 Task: Create a rule when a start date more than 1 days ago is set on a card by anyone.
Action: Mouse moved to (1044, 80)
Screenshot: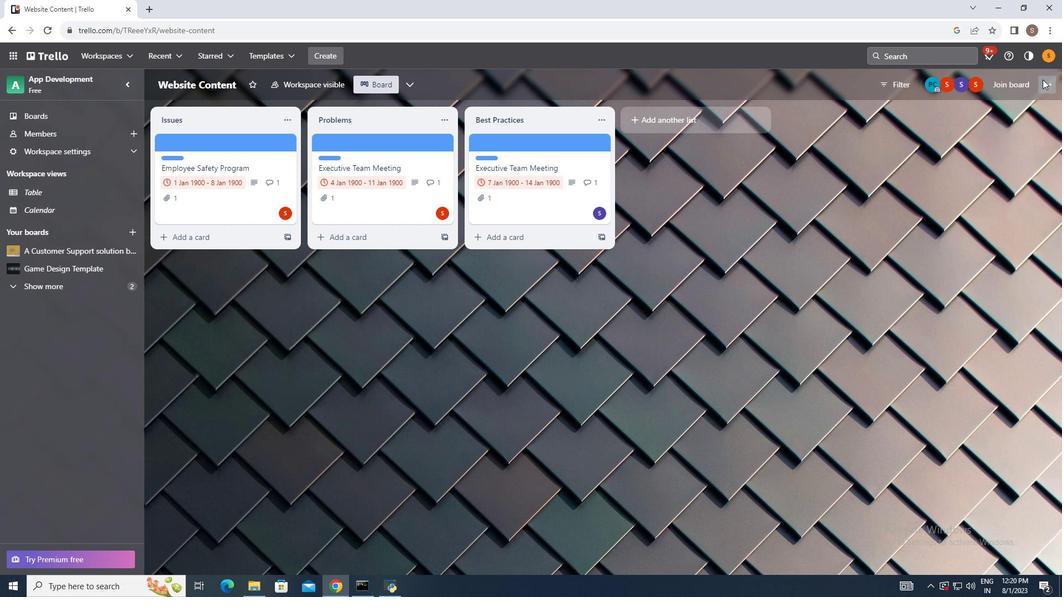
Action: Mouse pressed left at (1044, 80)
Screenshot: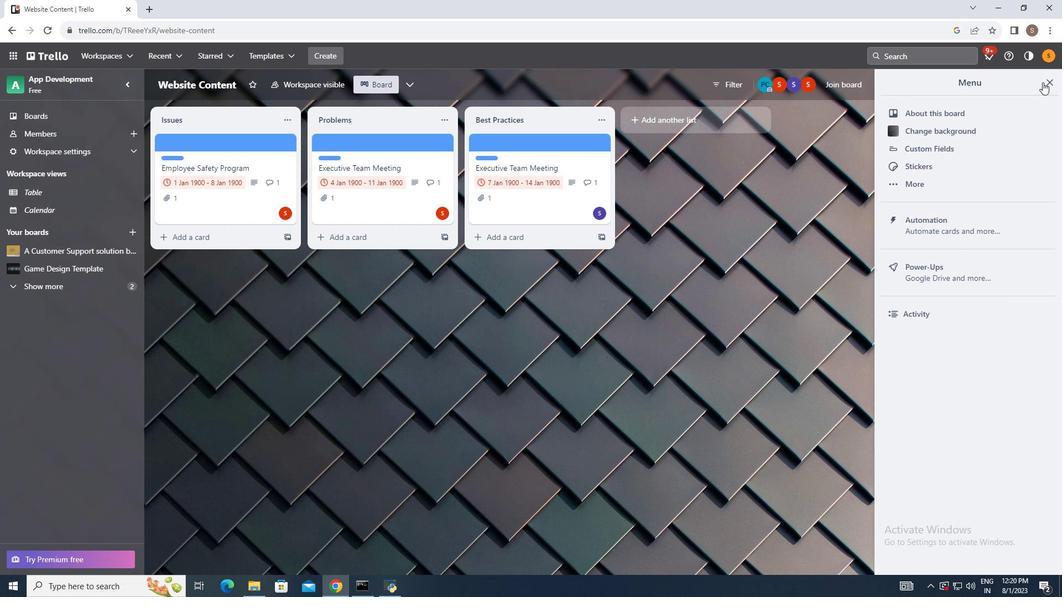 
Action: Mouse moved to (951, 225)
Screenshot: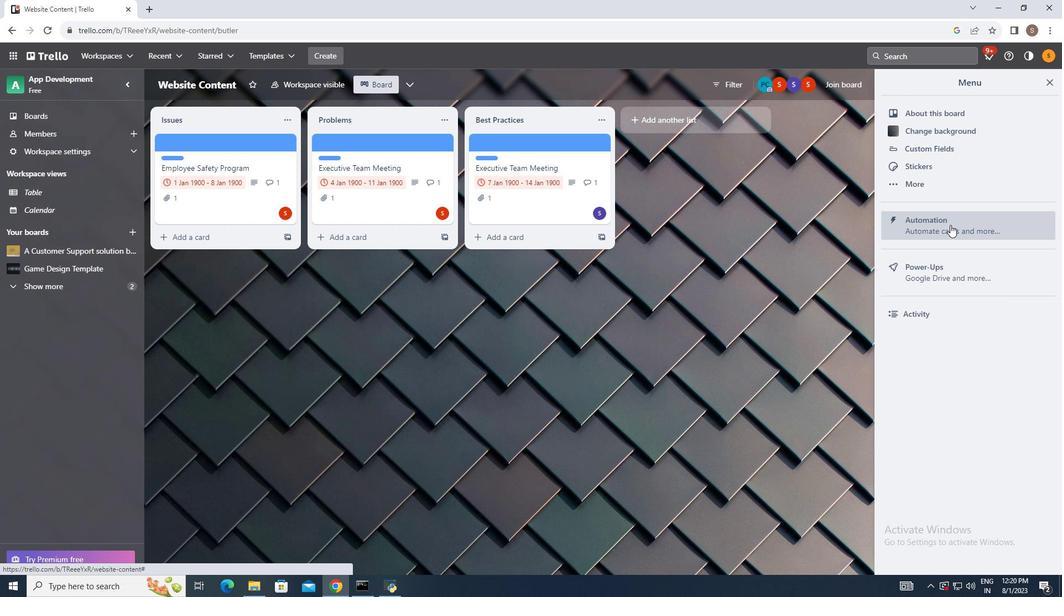 
Action: Mouse pressed left at (951, 225)
Screenshot: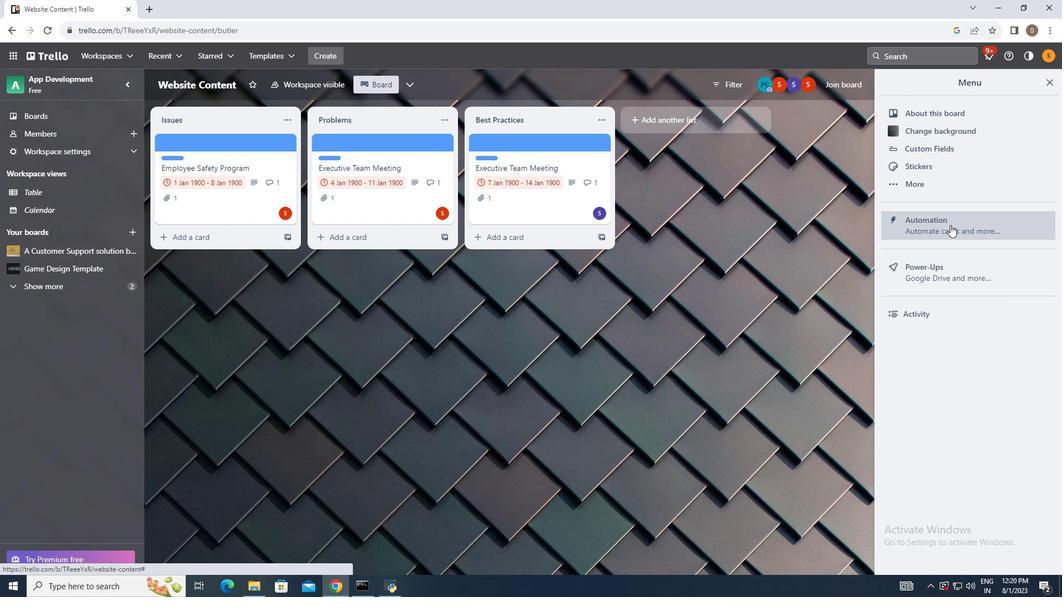 
Action: Mouse moved to (210, 182)
Screenshot: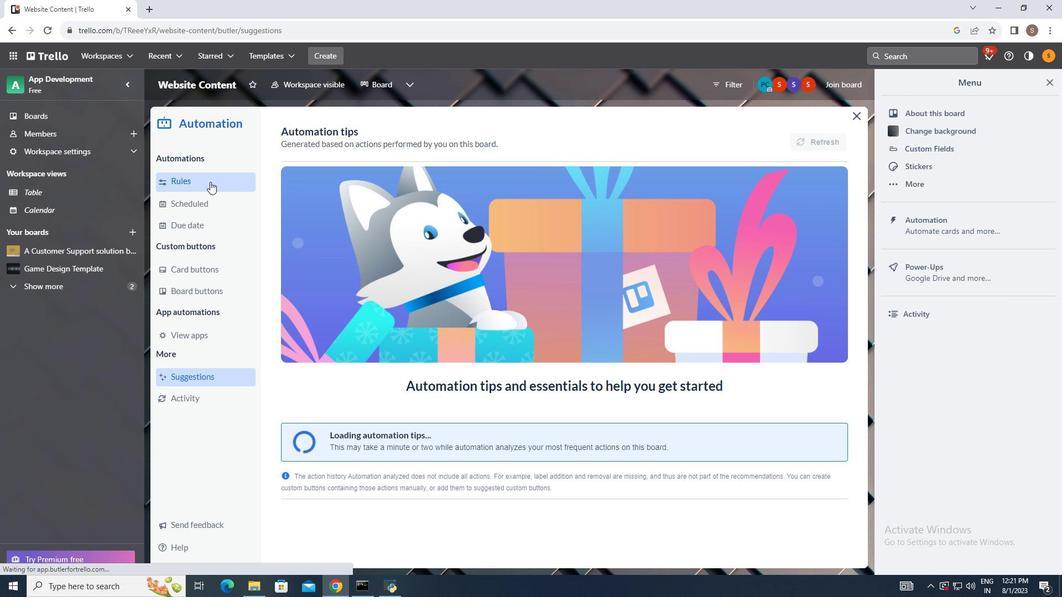 
Action: Mouse pressed left at (210, 182)
Screenshot: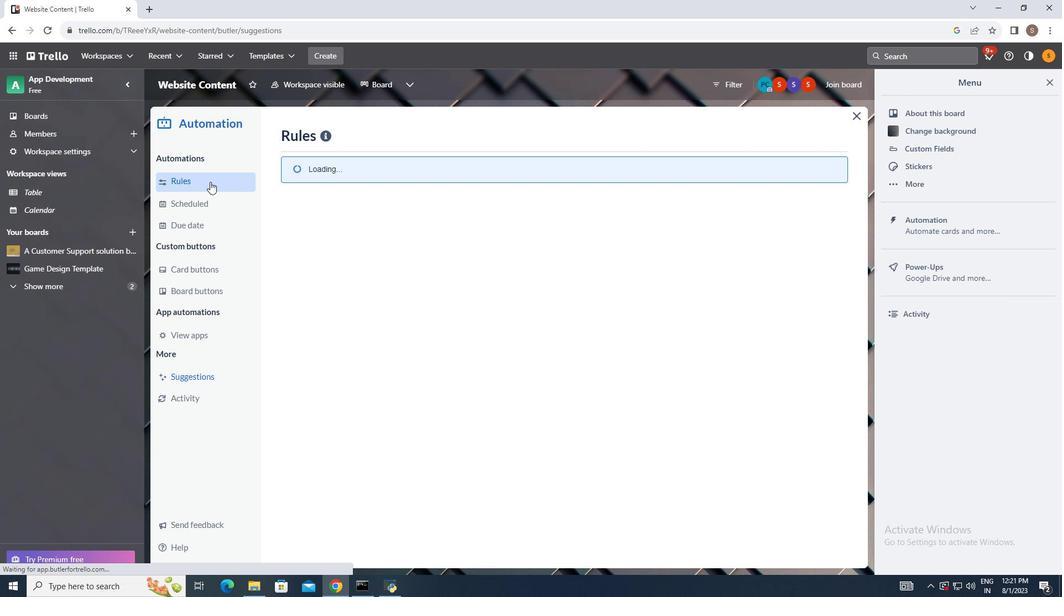 
Action: Mouse moved to (731, 137)
Screenshot: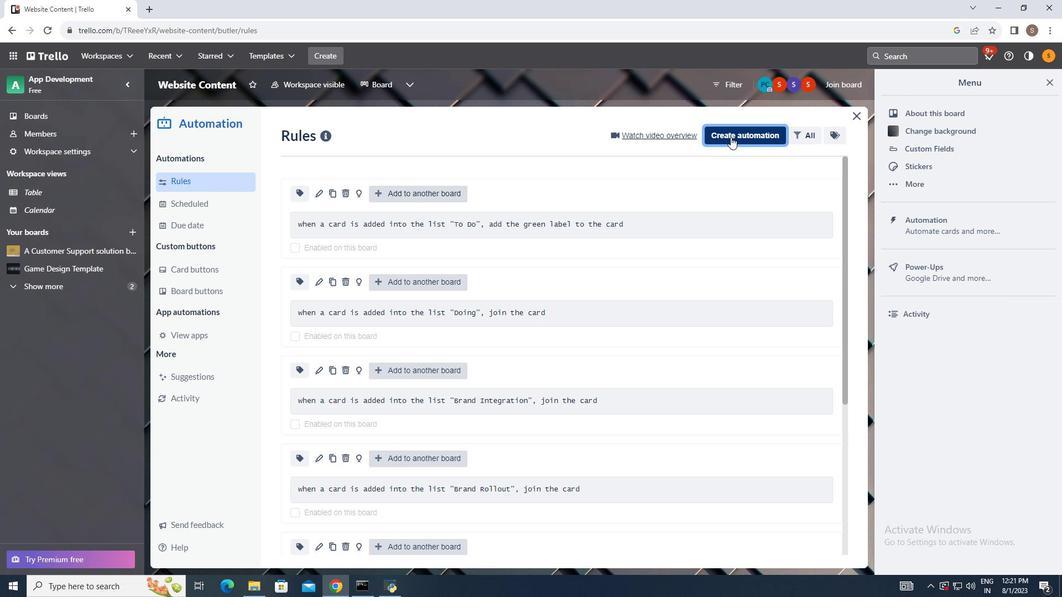
Action: Mouse pressed left at (731, 137)
Screenshot: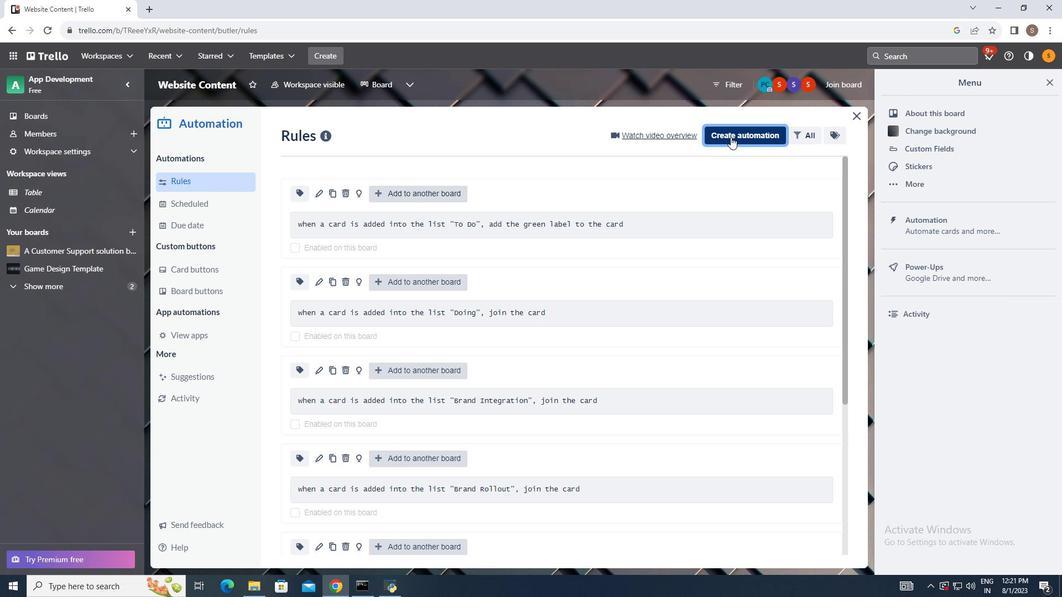 
Action: Mouse moved to (556, 237)
Screenshot: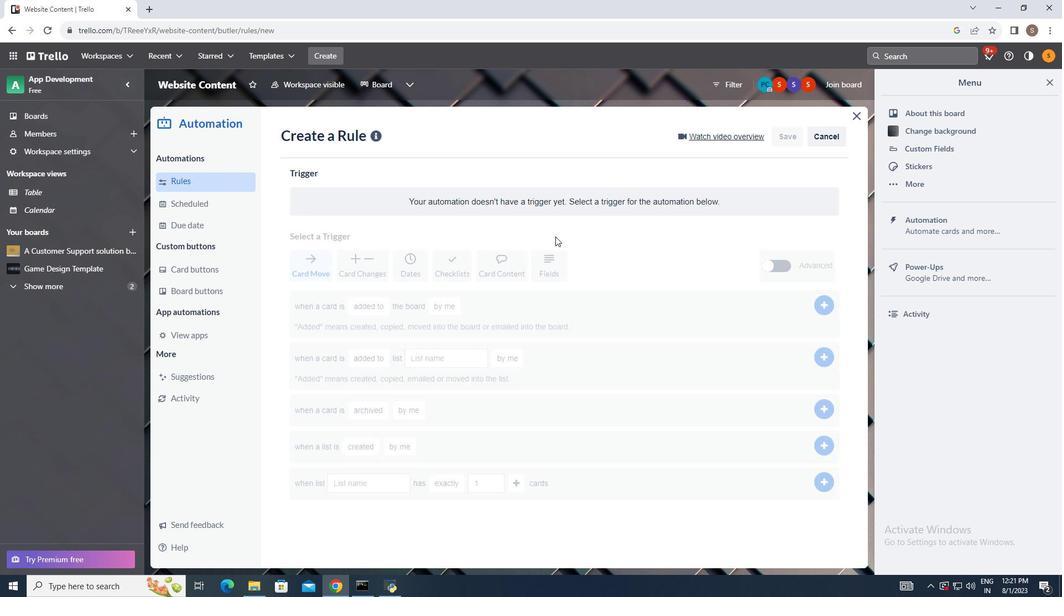 
Action: Mouse pressed left at (556, 237)
Screenshot: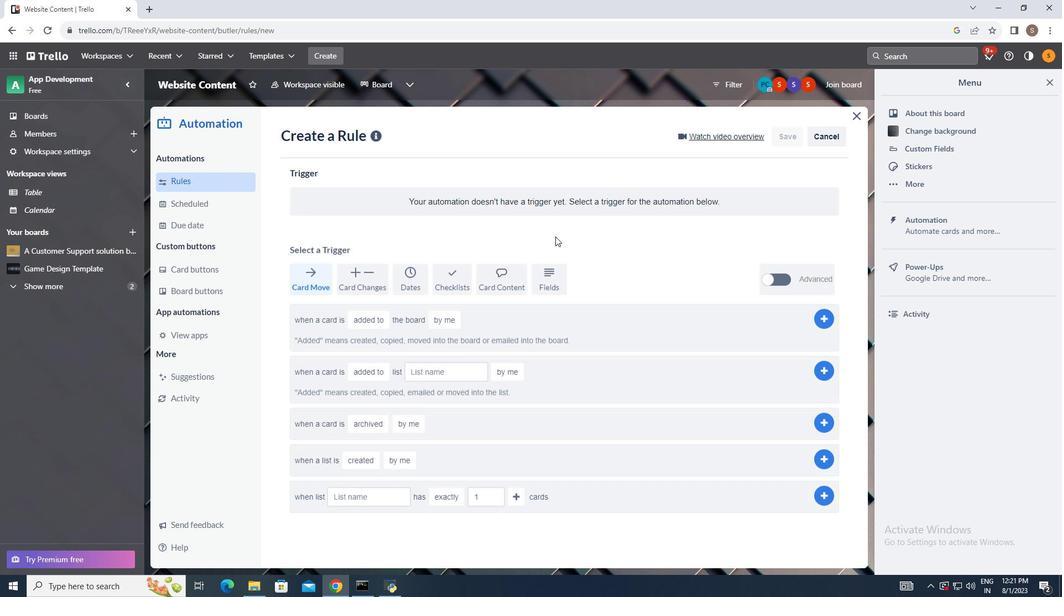 
Action: Mouse moved to (409, 286)
Screenshot: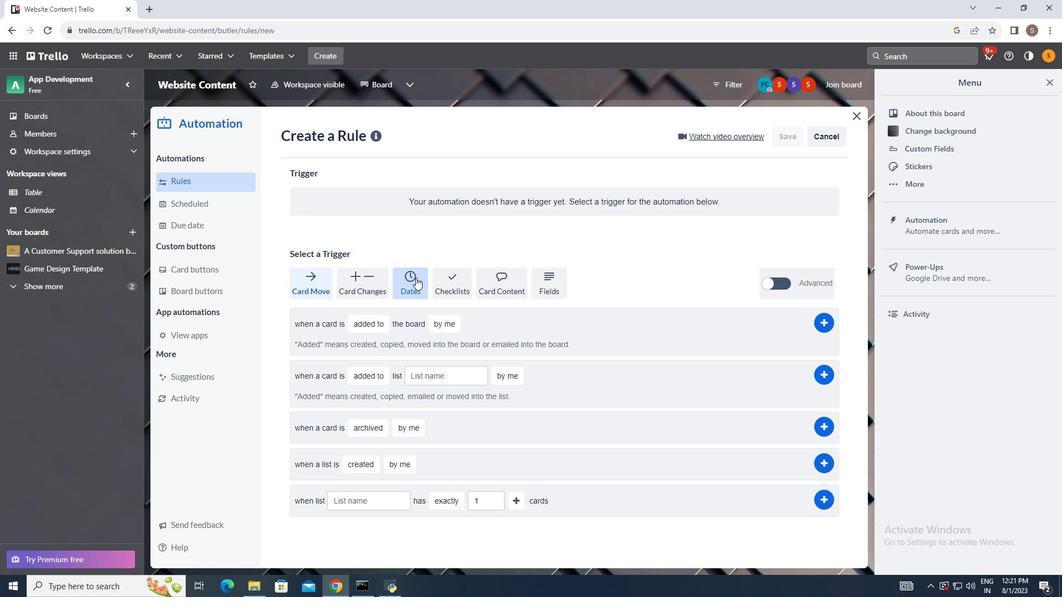 
Action: Mouse pressed left at (409, 286)
Screenshot: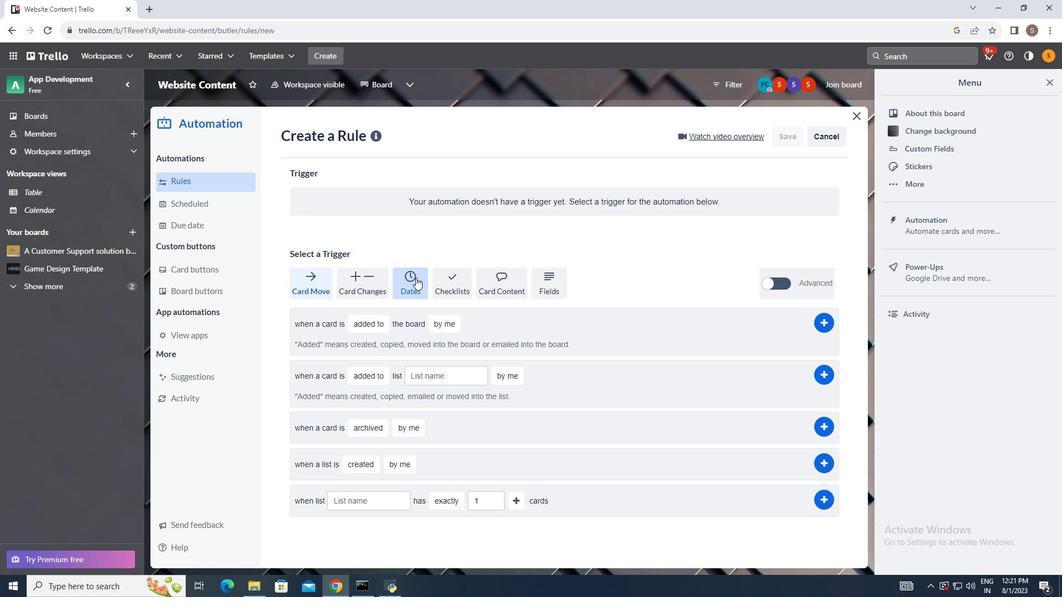 
Action: Mouse moved to (334, 323)
Screenshot: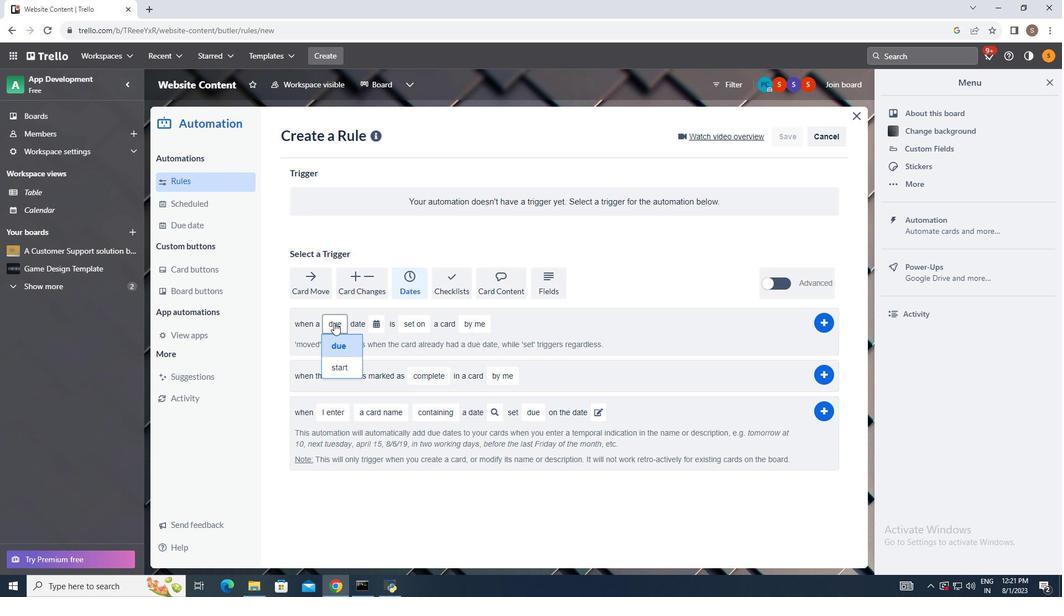 
Action: Mouse pressed left at (334, 323)
Screenshot: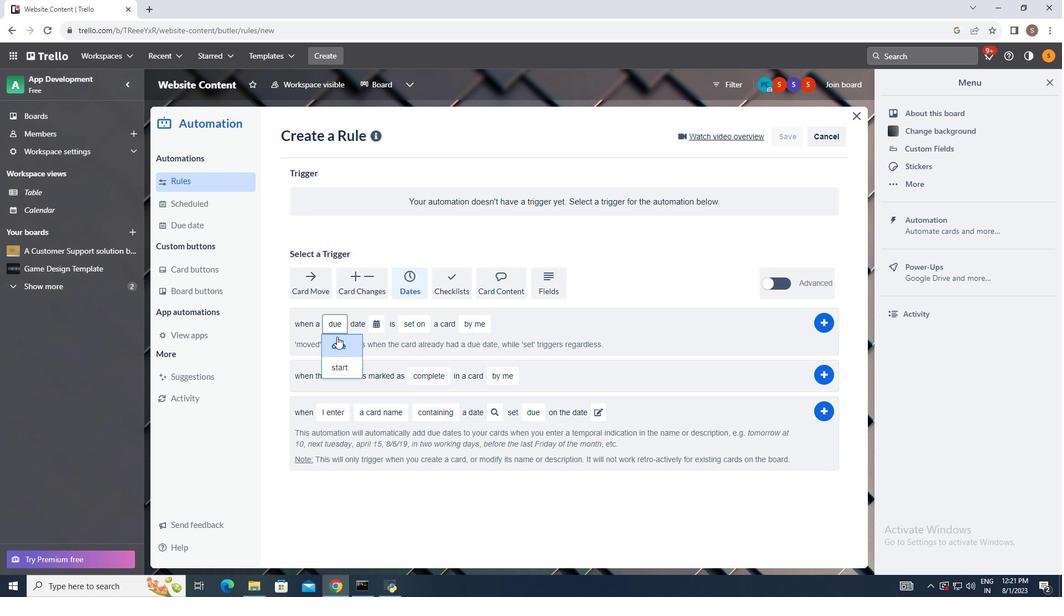 
Action: Mouse moved to (341, 359)
Screenshot: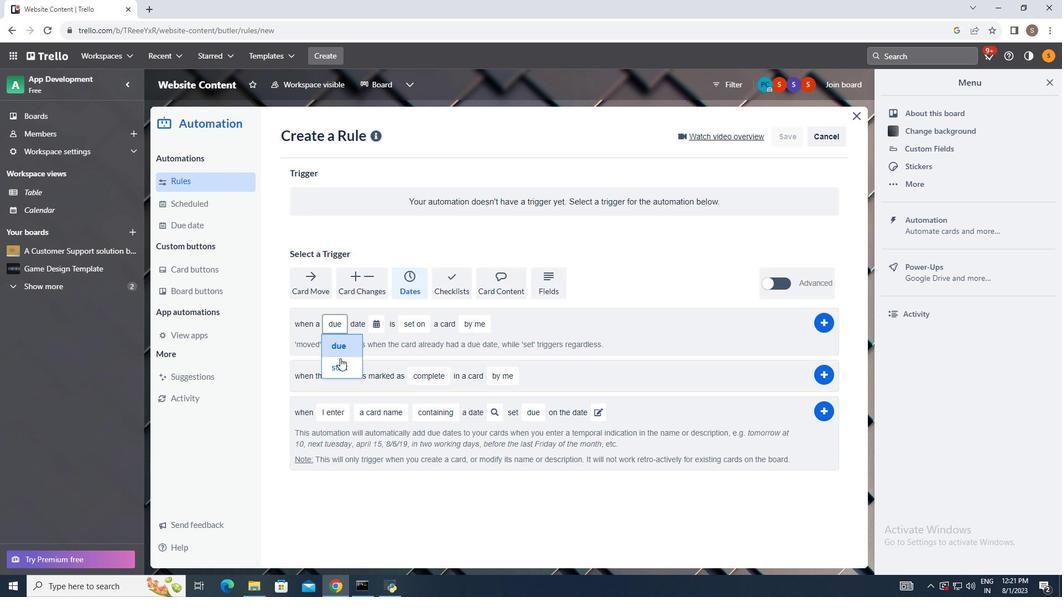 
Action: Mouse pressed left at (342, 365)
Screenshot: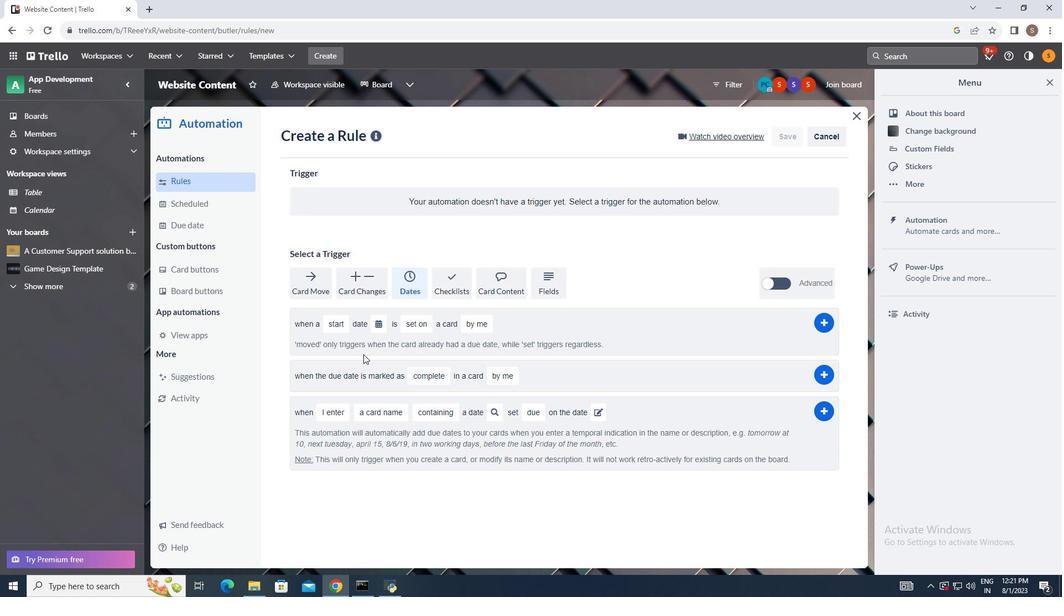 
Action: Mouse moved to (378, 323)
Screenshot: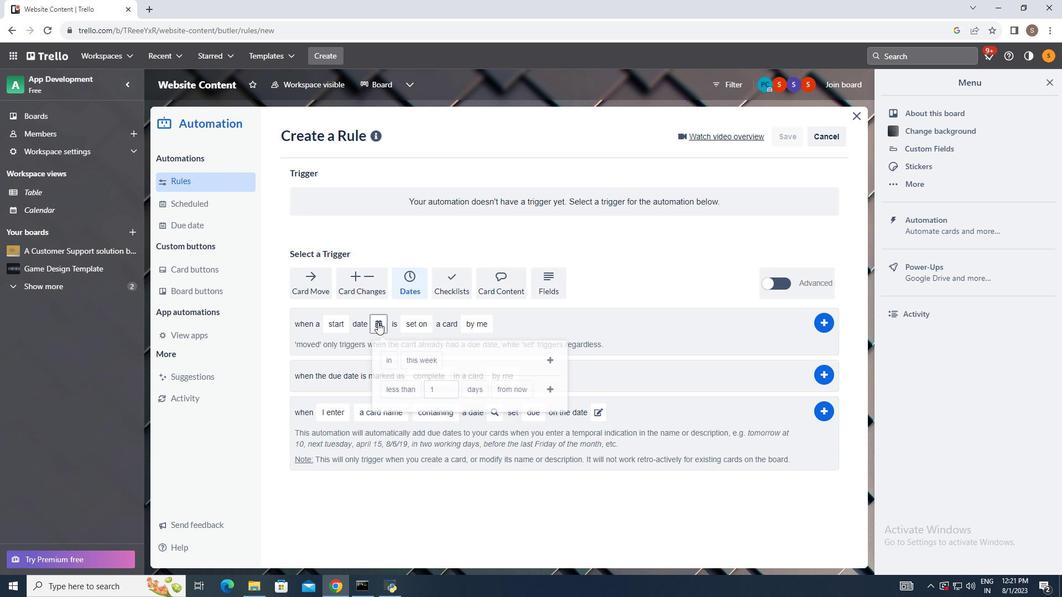 
Action: Mouse pressed left at (378, 323)
Screenshot: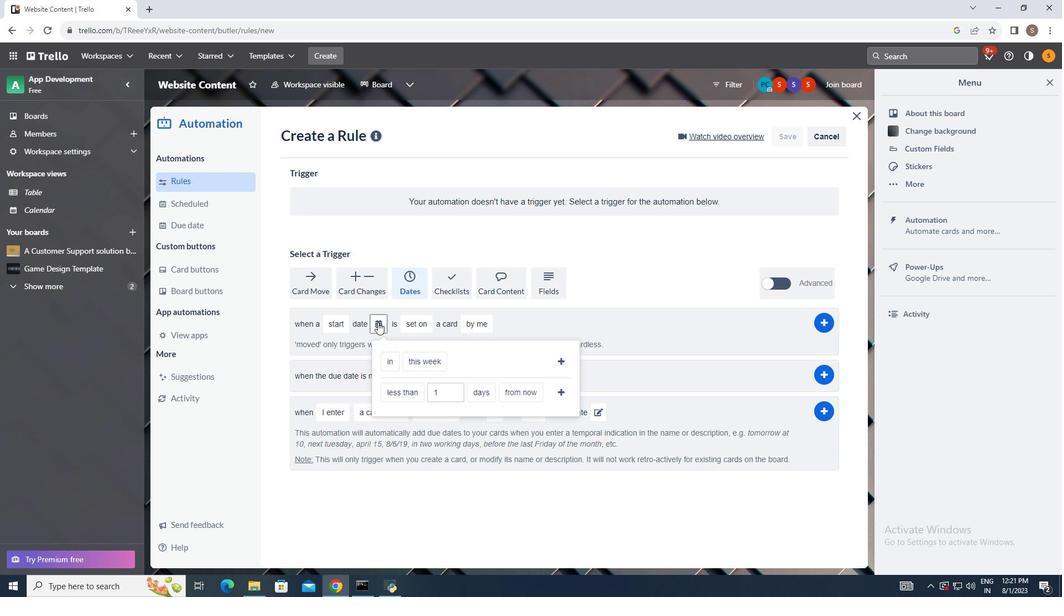 
Action: Mouse moved to (406, 396)
Screenshot: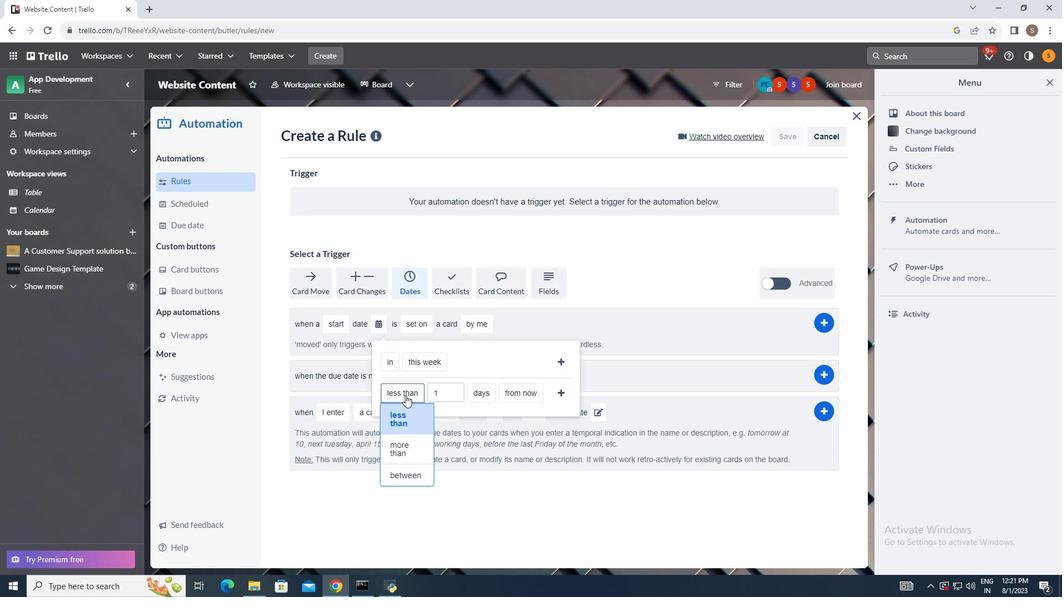
Action: Mouse pressed left at (406, 396)
Screenshot: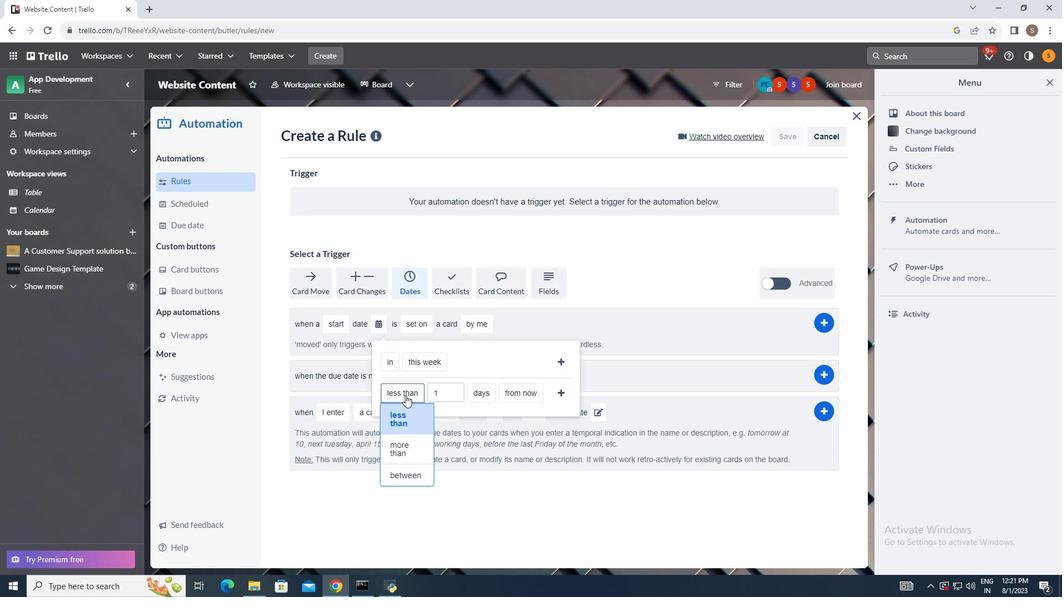 
Action: Mouse moved to (401, 448)
Screenshot: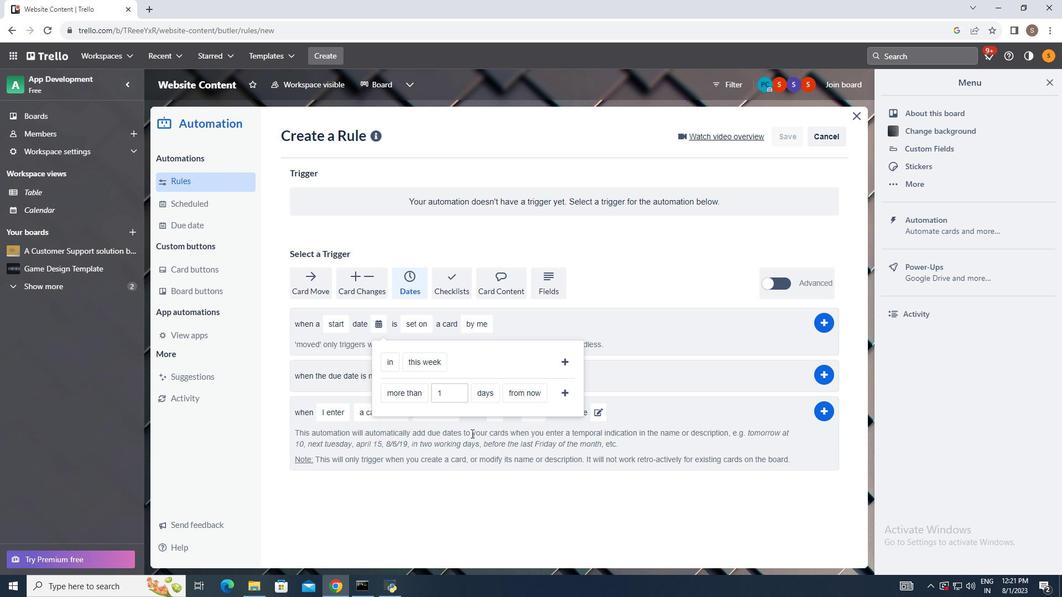 
Action: Mouse pressed left at (401, 448)
Screenshot: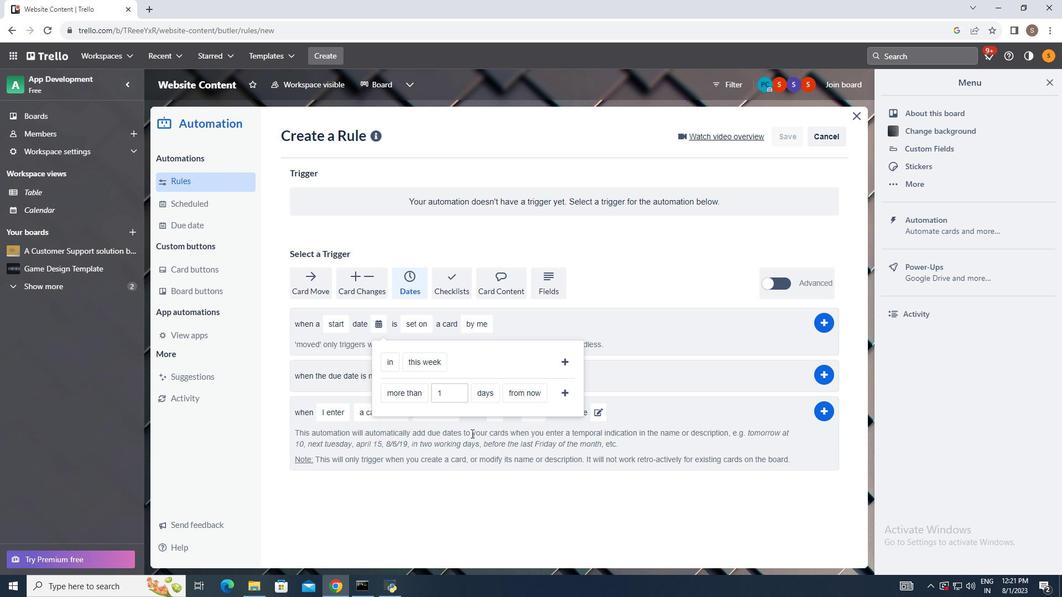 
Action: Mouse moved to (486, 396)
Screenshot: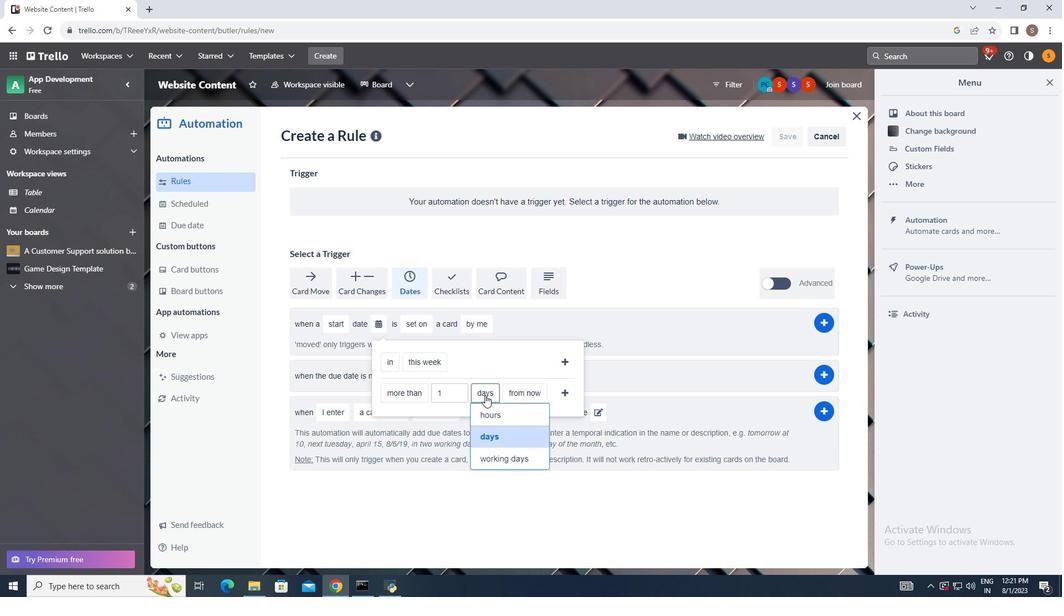 
Action: Mouse pressed left at (486, 396)
Screenshot: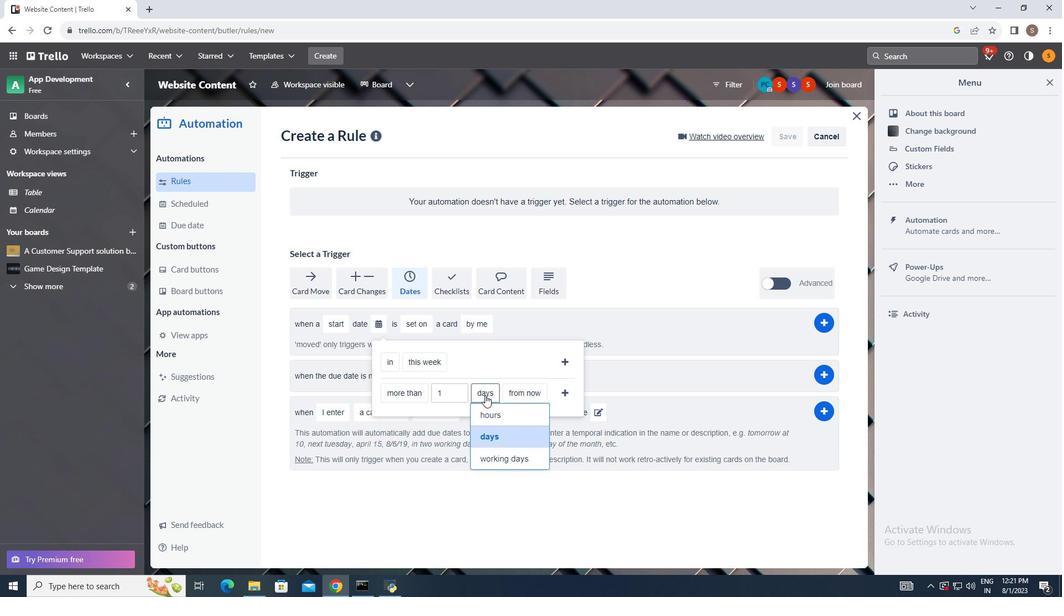
Action: Mouse moved to (497, 437)
Screenshot: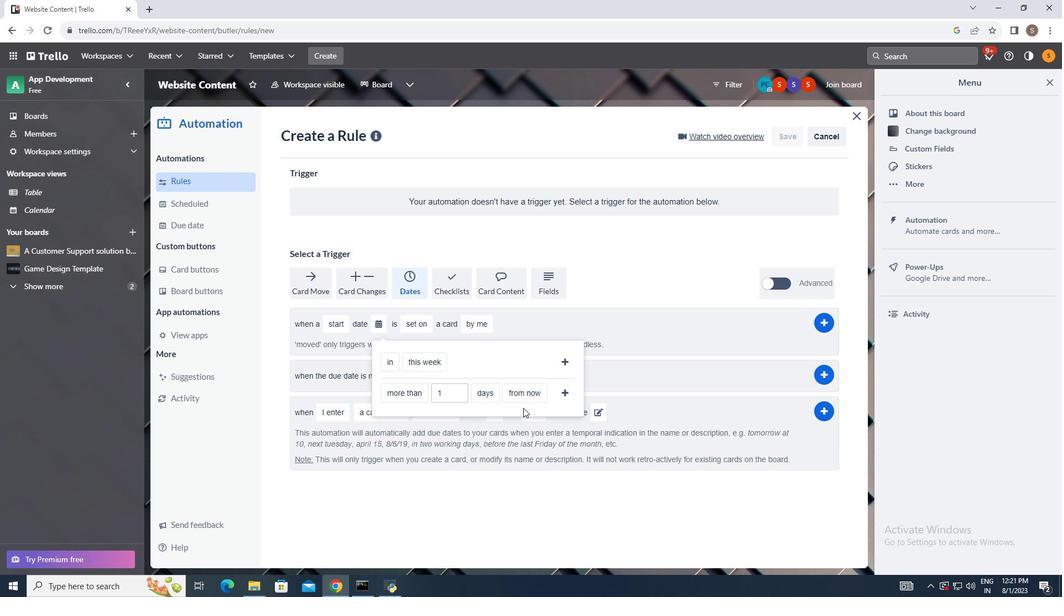 
Action: Mouse pressed left at (497, 437)
Screenshot: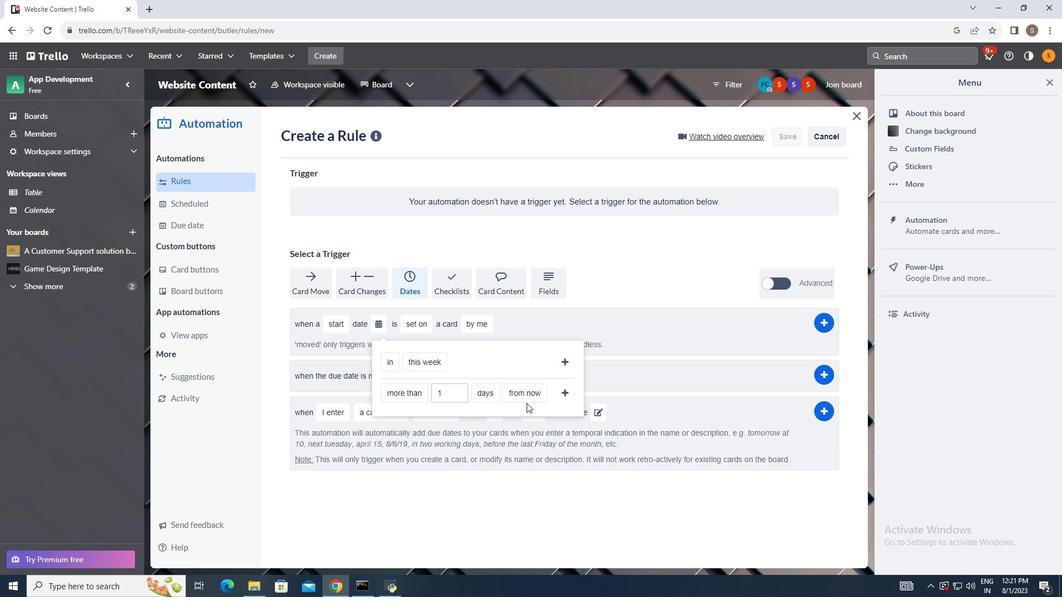 
Action: Mouse moved to (529, 393)
Screenshot: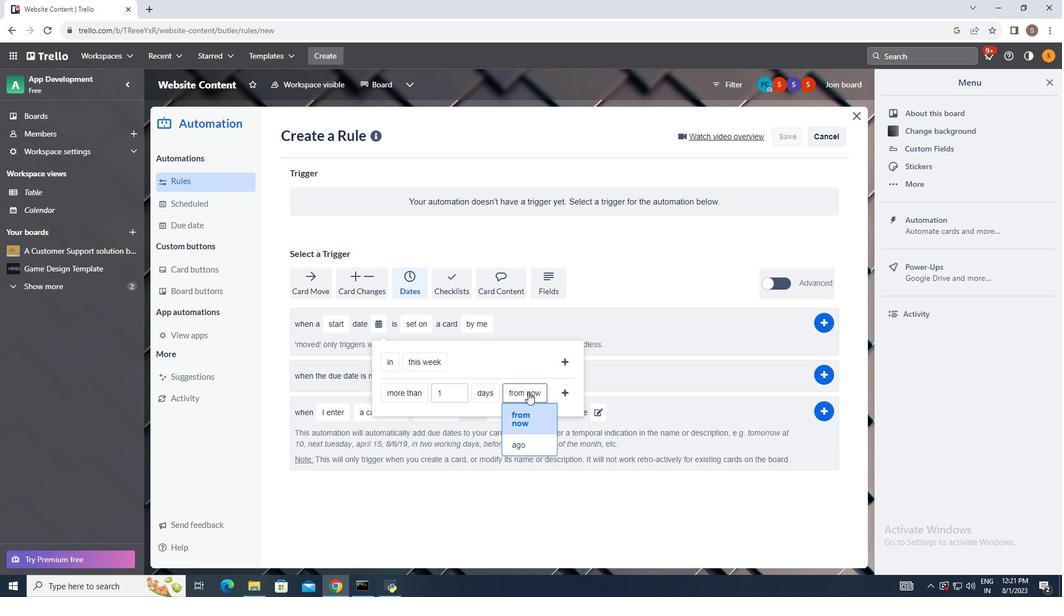 
Action: Mouse pressed left at (529, 393)
Screenshot: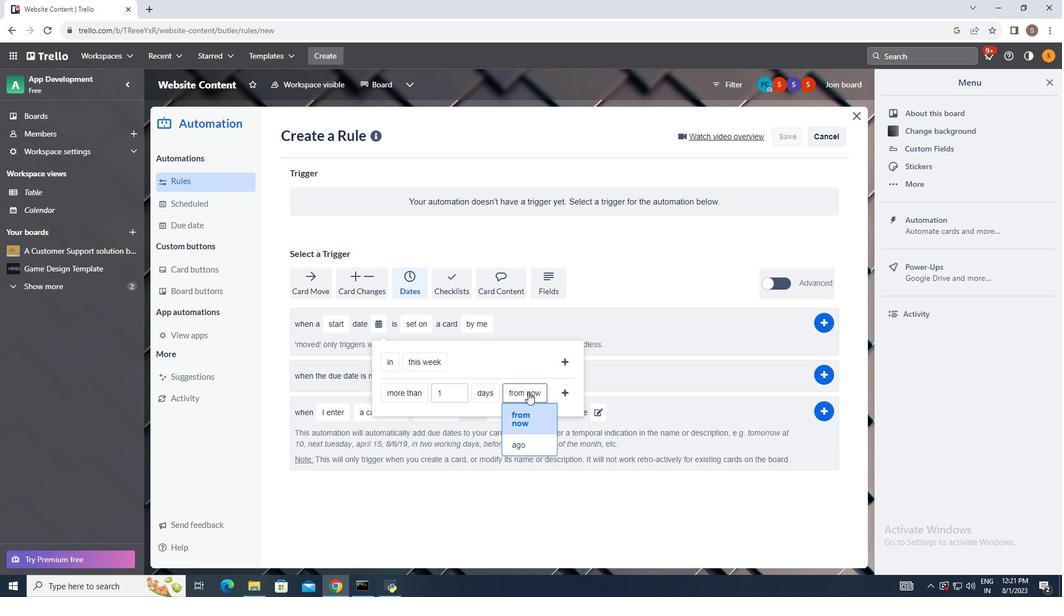 
Action: Mouse moved to (522, 443)
Screenshot: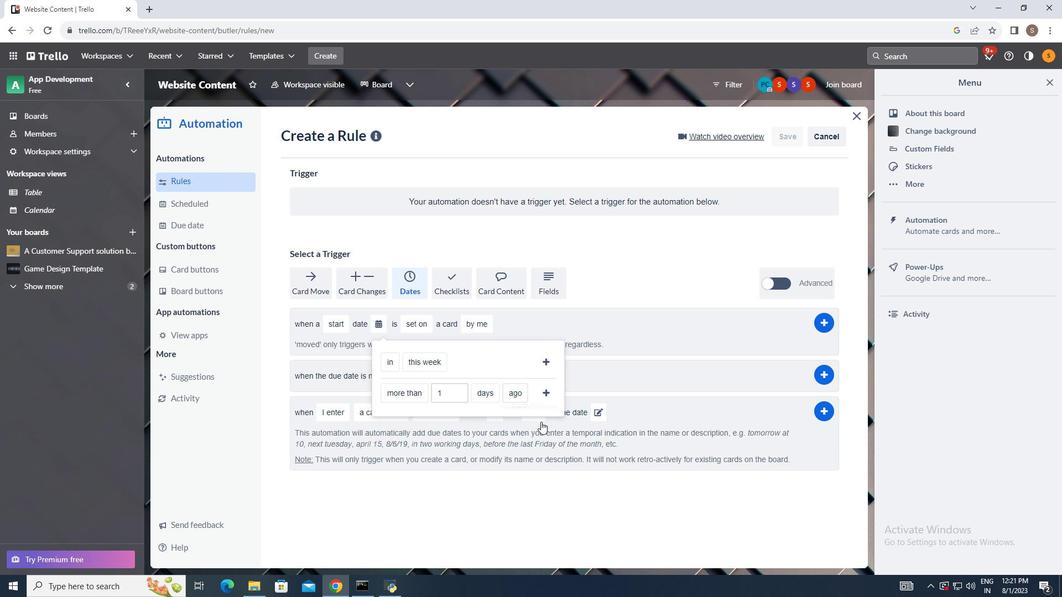 
Action: Mouse pressed left at (522, 443)
Screenshot: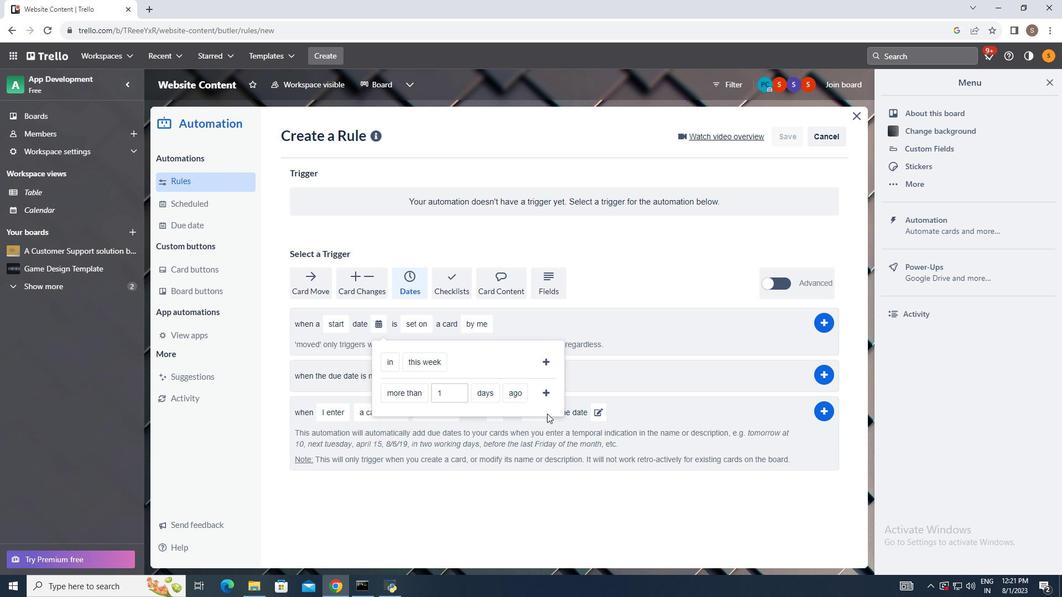 
Action: Mouse moved to (548, 390)
Screenshot: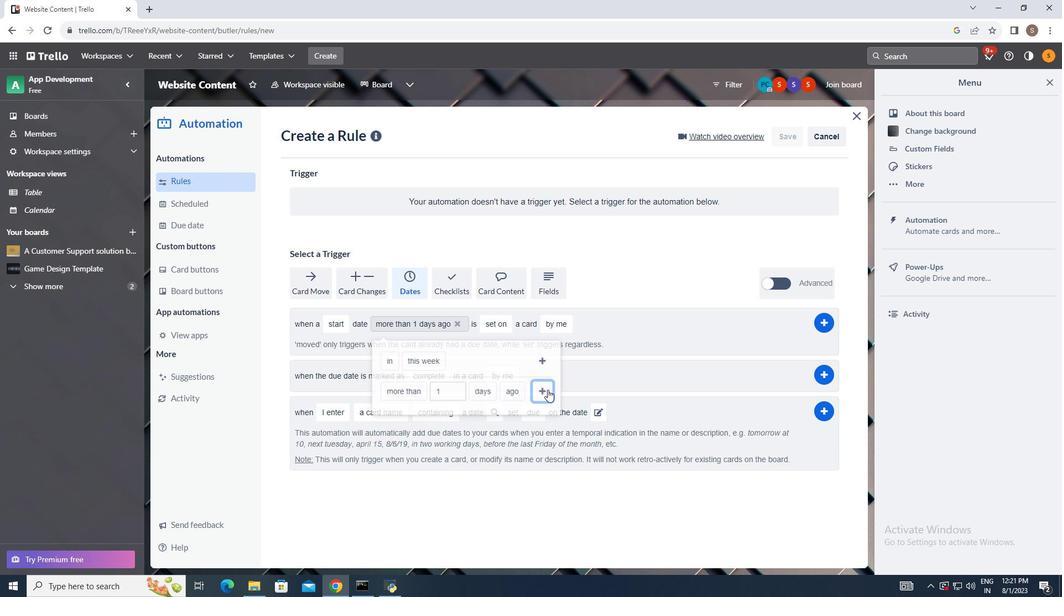 
Action: Mouse pressed left at (548, 390)
Screenshot: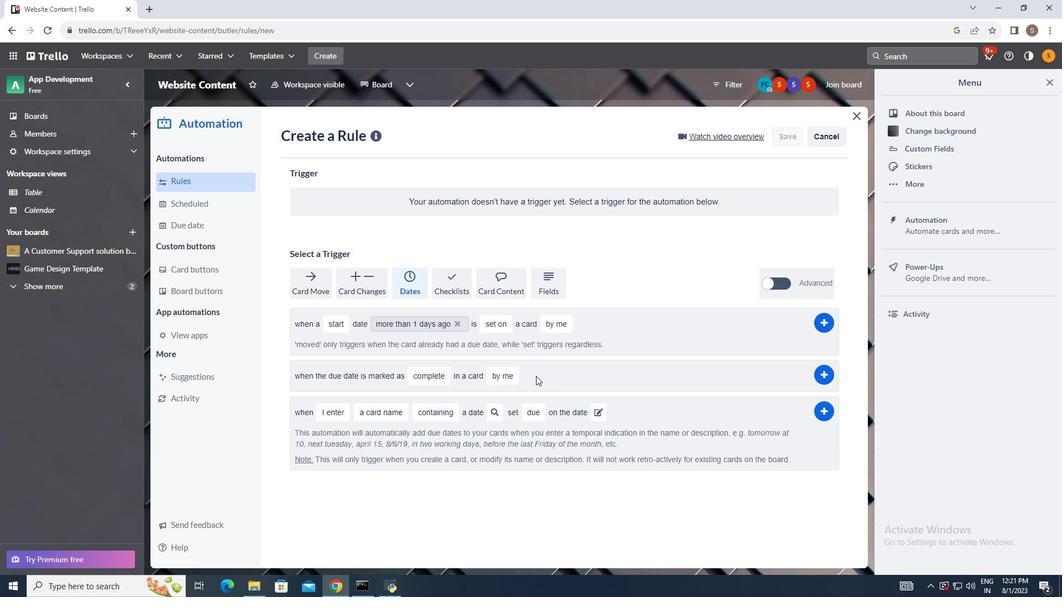 
Action: Mouse moved to (502, 328)
Screenshot: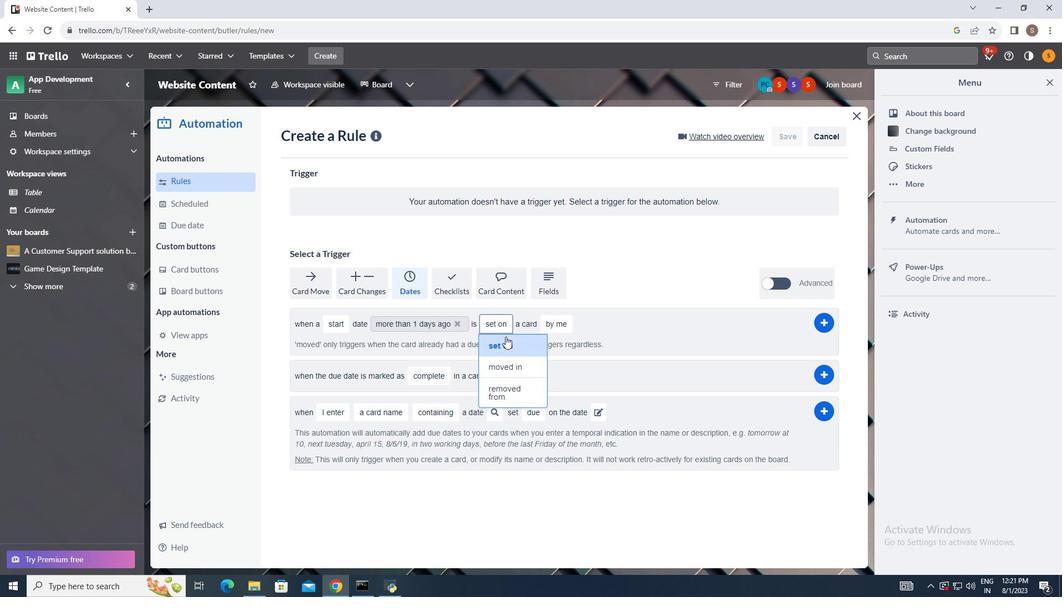 
Action: Mouse pressed left at (502, 328)
Screenshot: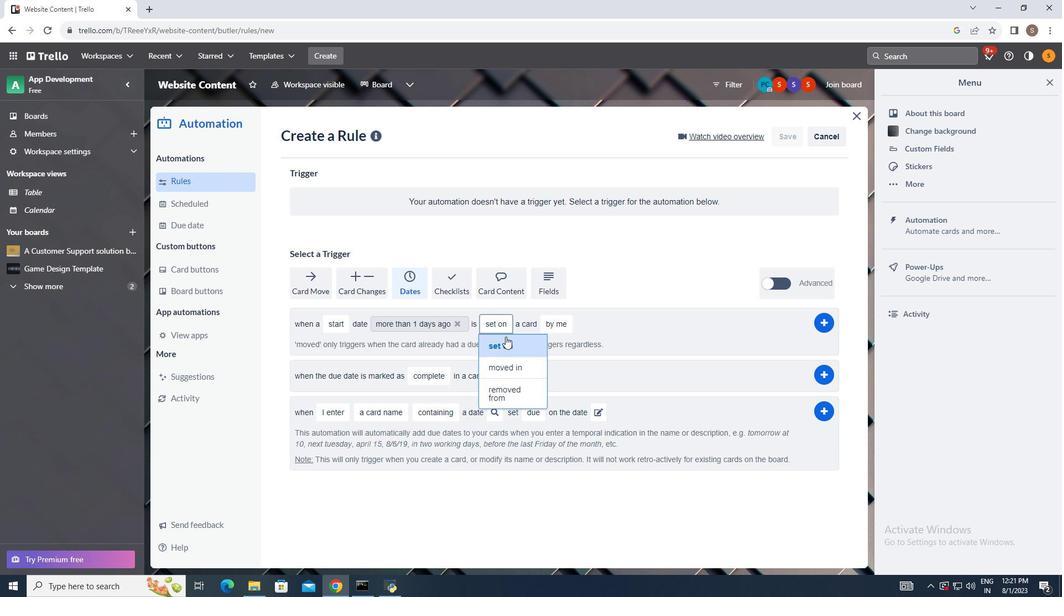 
Action: Mouse moved to (507, 349)
Screenshot: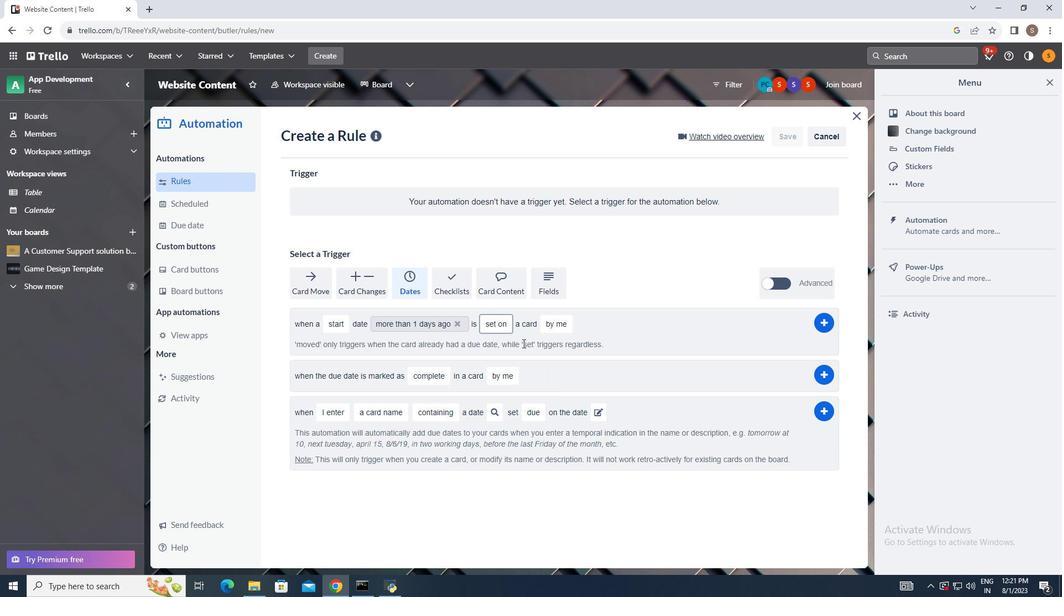 
Action: Mouse pressed left at (507, 349)
Screenshot: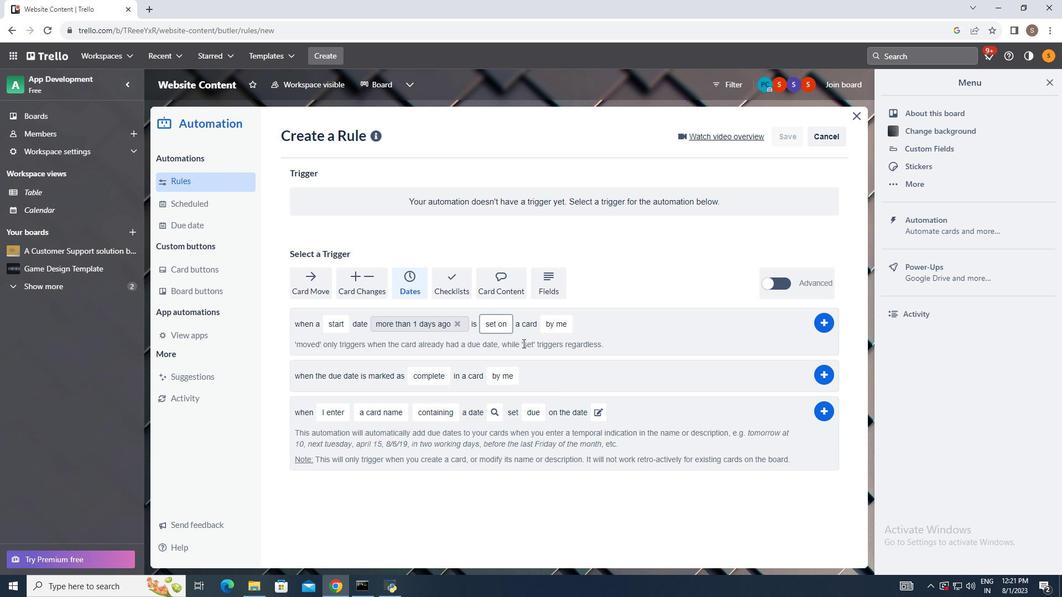
Action: Mouse moved to (554, 325)
Screenshot: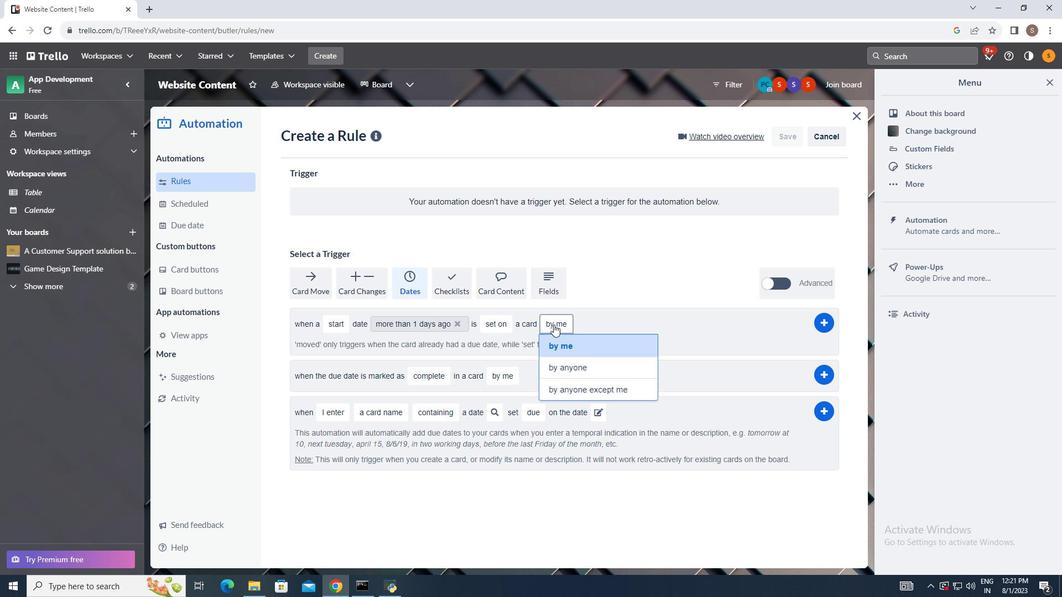 
Action: Mouse pressed left at (554, 325)
Screenshot: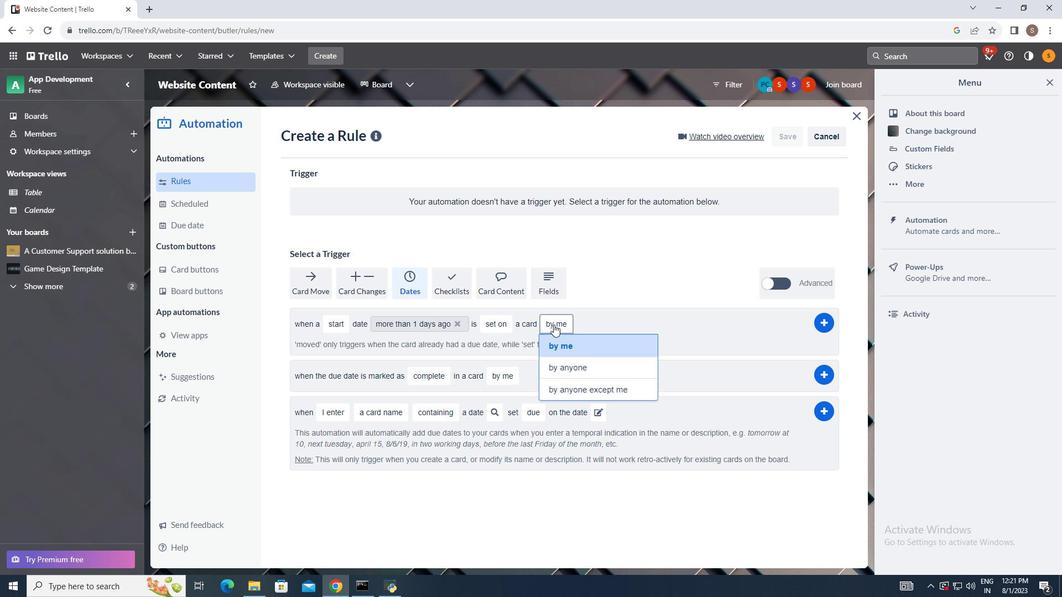 
Action: Mouse moved to (571, 364)
Screenshot: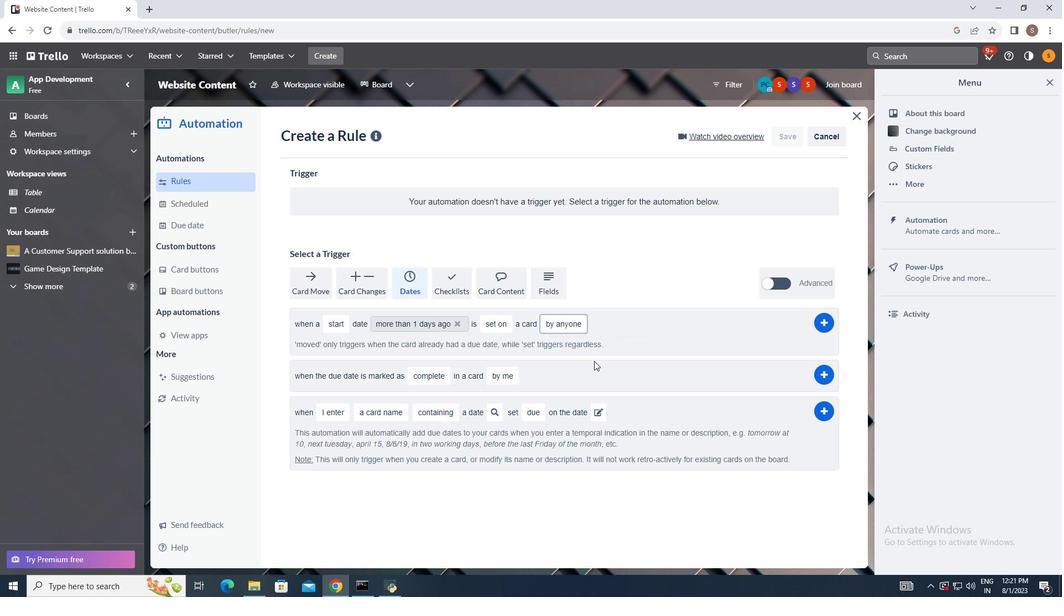 
Action: Mouse pressed left at (571, 364)
Screenshot: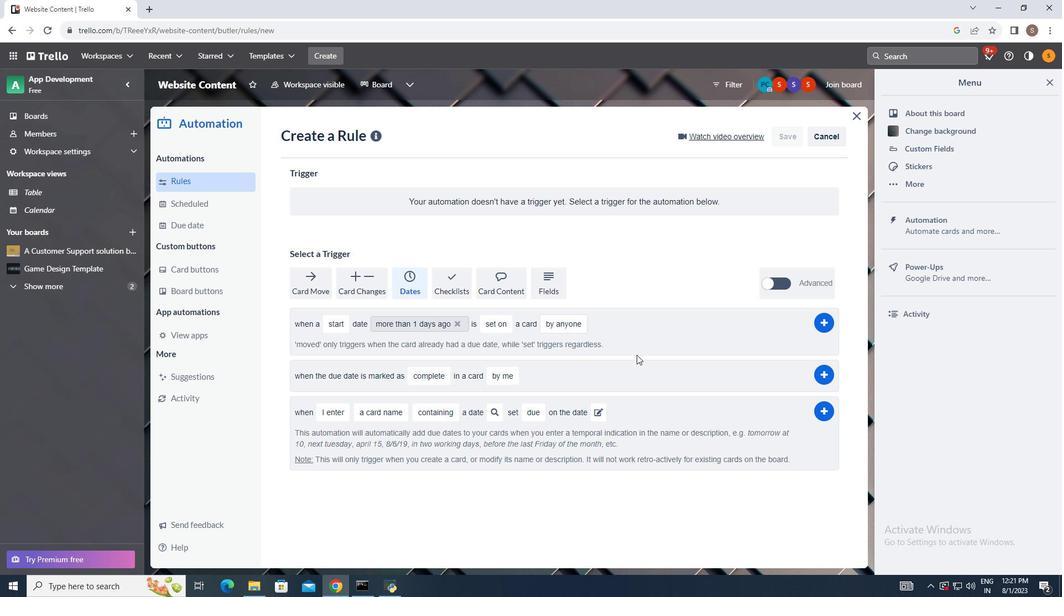 
Action: Mouse moved to (829, 321)
Screenshot: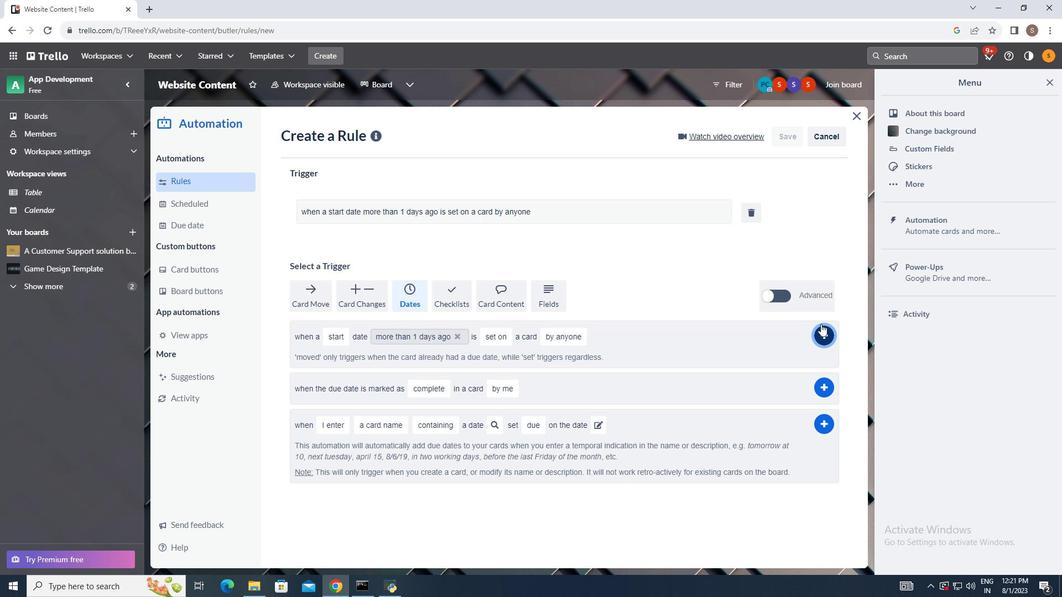 
Action: Mouse pressed left at (829, 321)
Screenshot: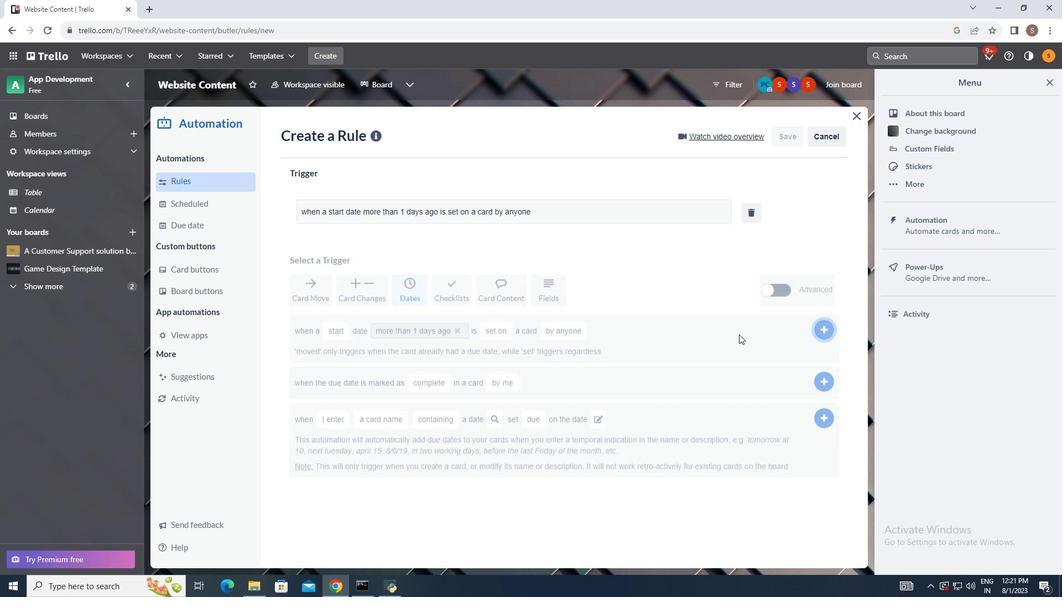 
Action: Mouse moved to (714, 301)
Screenshot: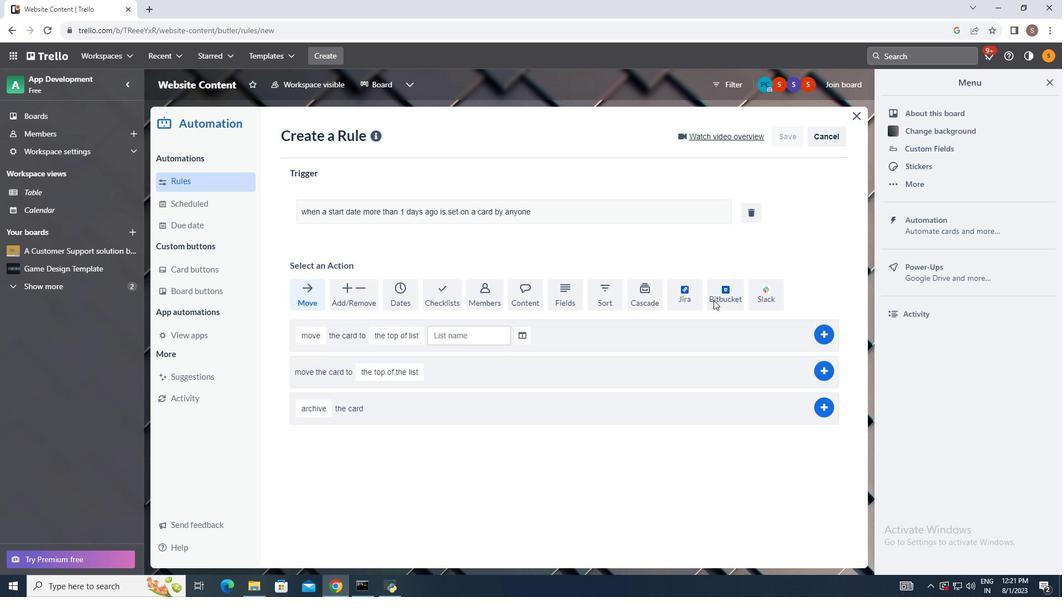 
